 Task: Add a condition where "Channel Is Help Center post" in recently solved tickets.
Action: Mouse moved to (140, 515)
Screenshot: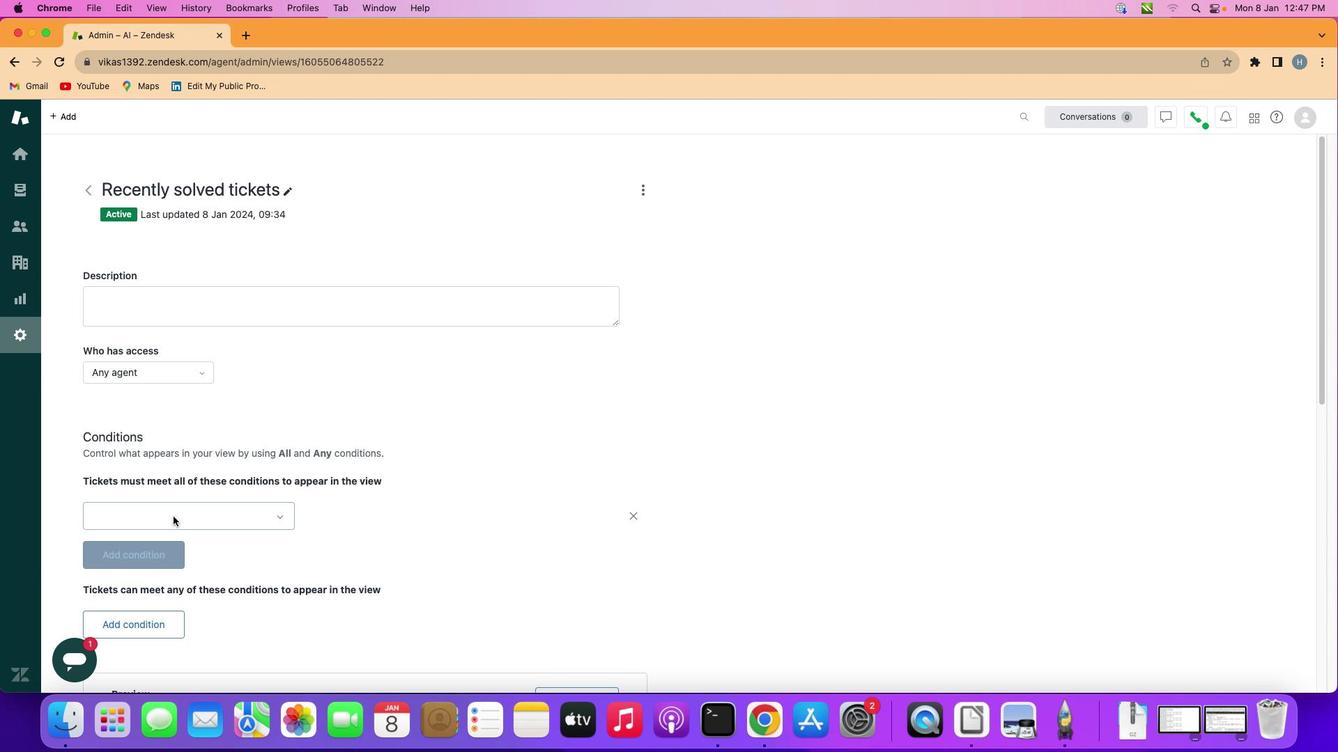 
Action: Mouse pressed left at (140, 515)
Screenshot: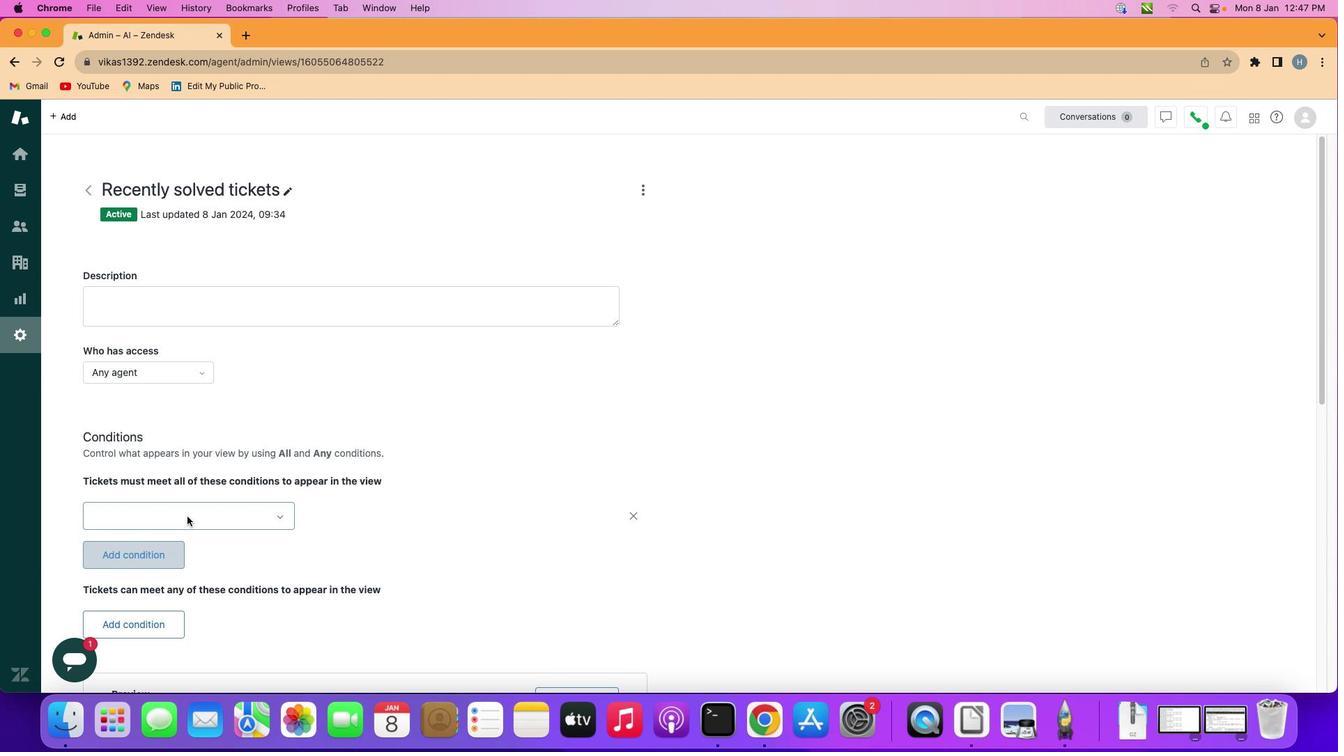 
Action: Mouse moved to (206, 513)
Screenshot: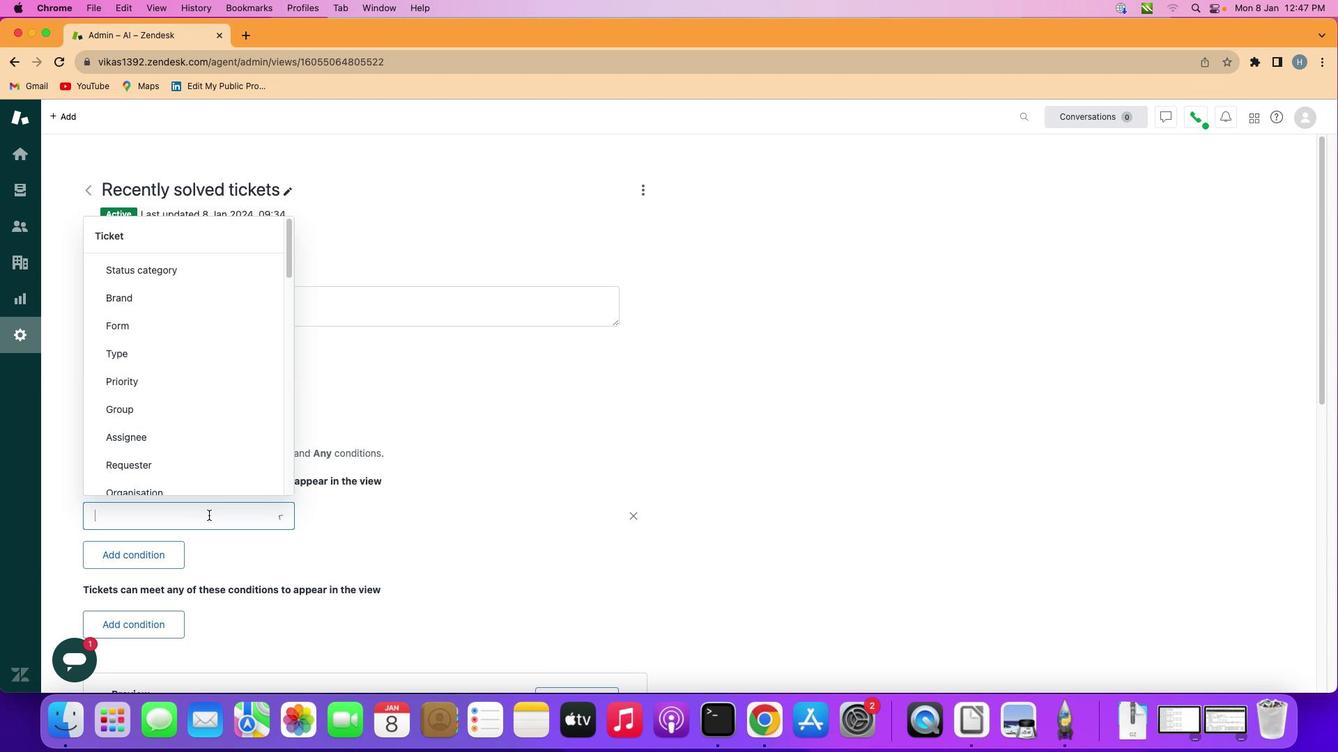 
Action: Mouse pressed left at (206, 513)
Screenshot: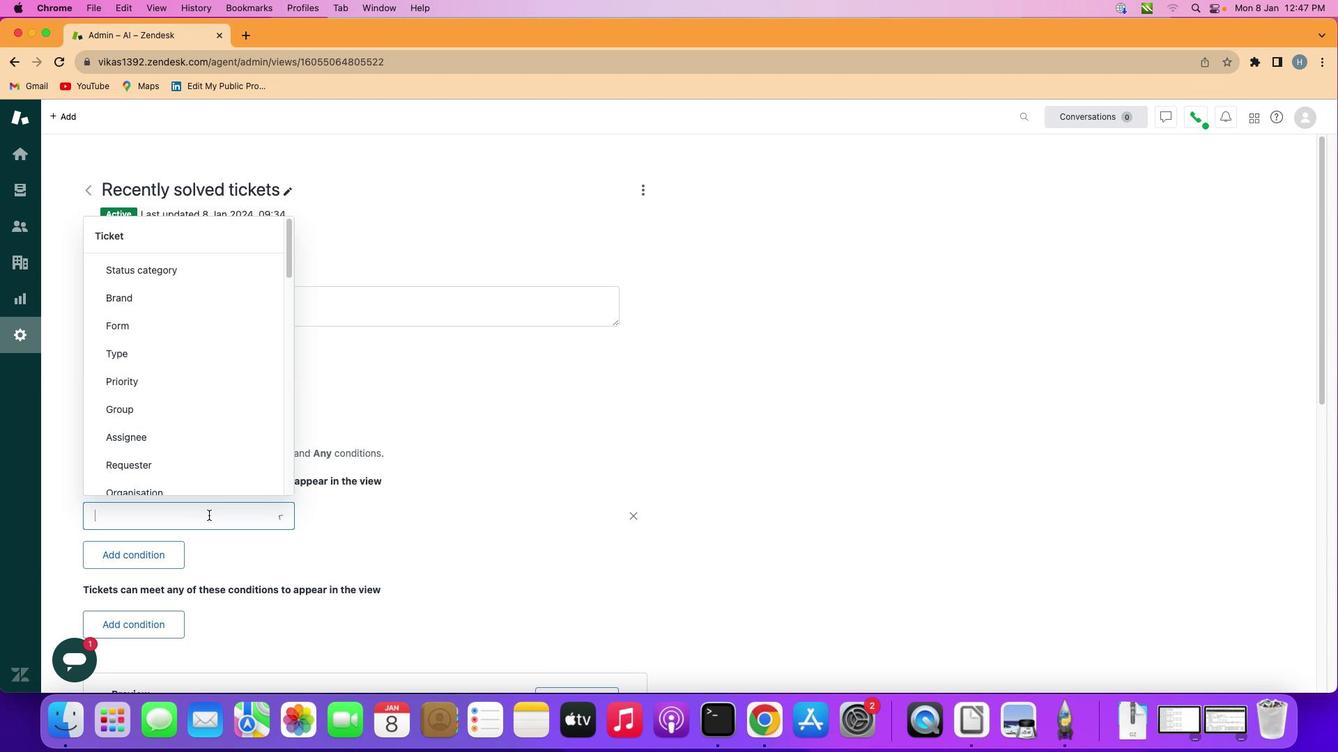 
Action: Mouse moved to (187, 399)
Screenshot: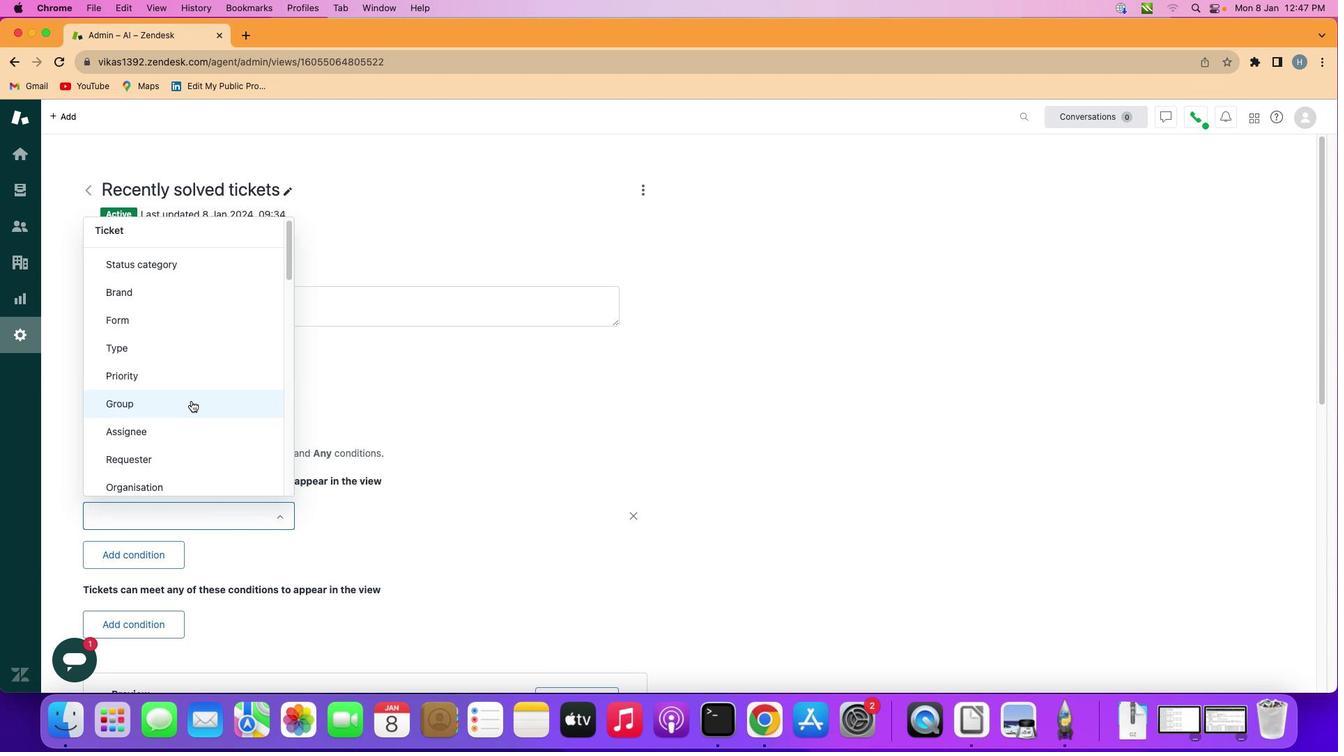 
Action: Mouse scrolled (187, 399) with delta (-1, -2)
Screenshot: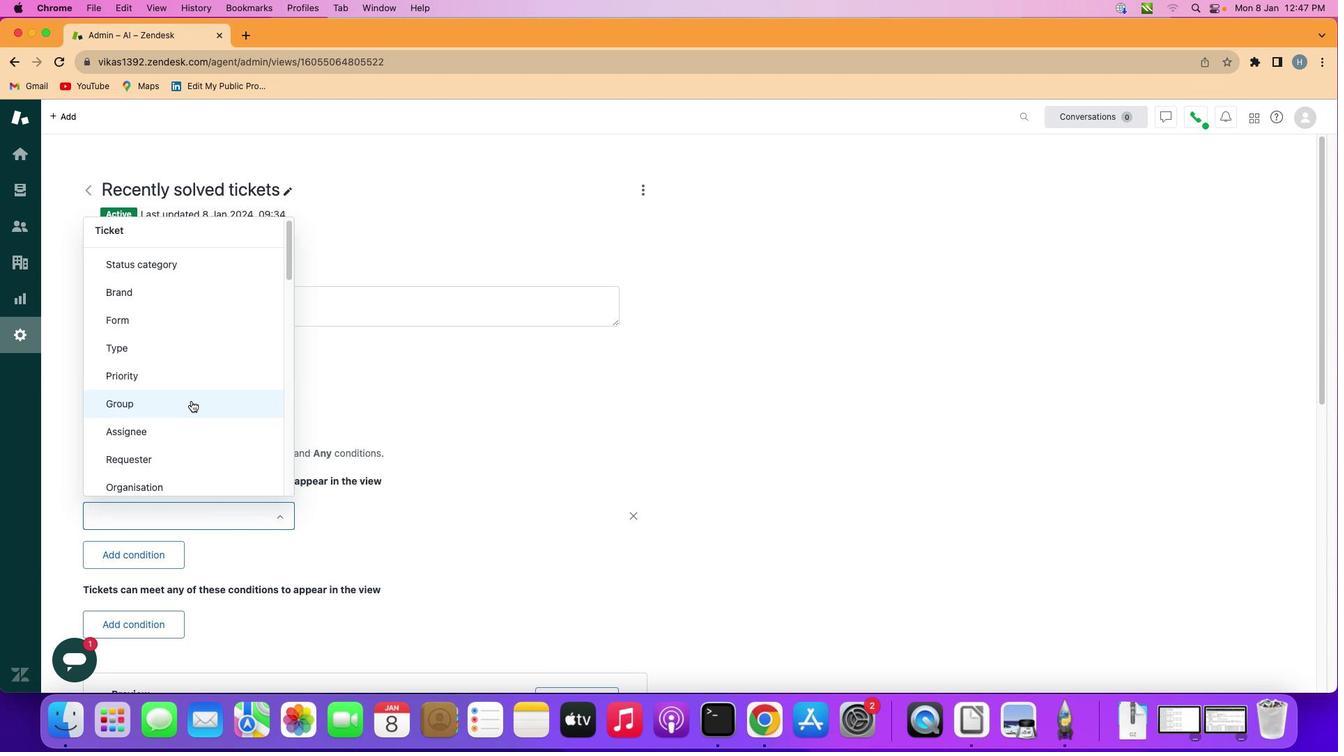 
Action: Mouse moved to (188, 398)
Screenshot: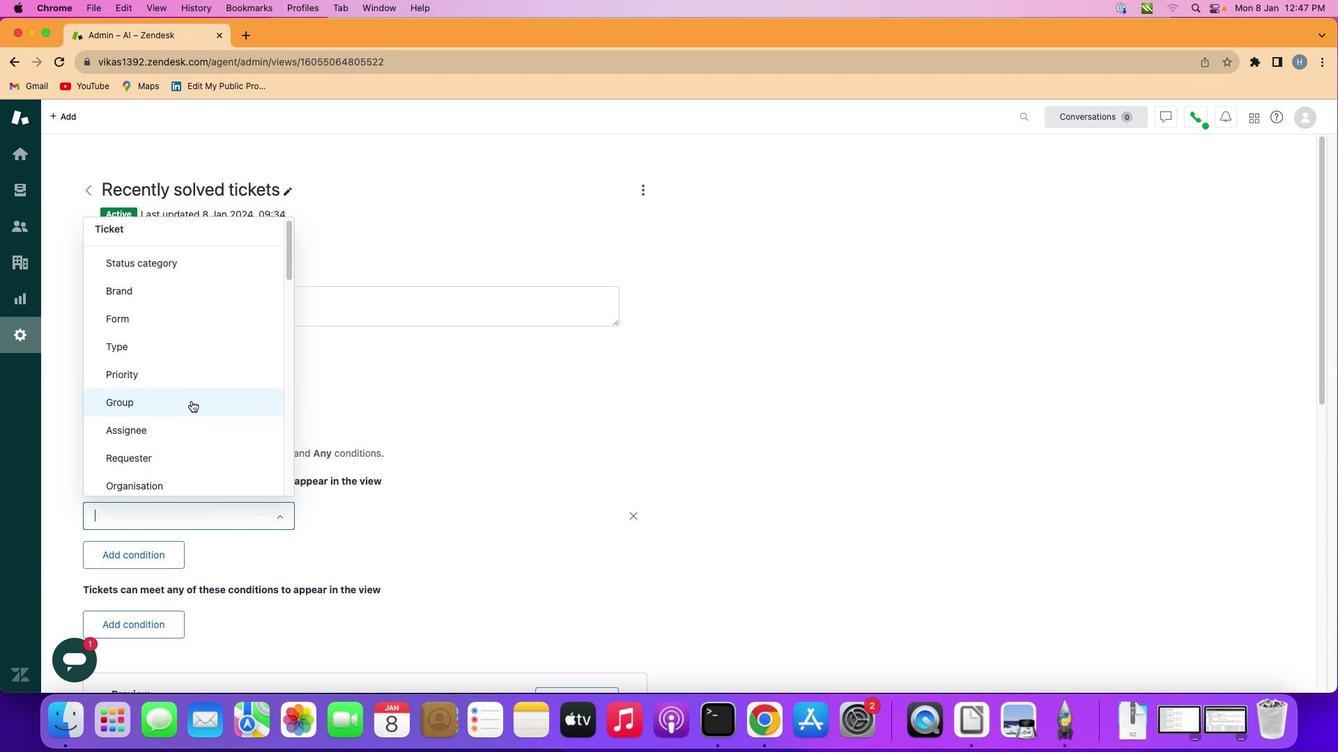 
Action: Mouse scrolled (188, 398) with delta (-1, -2)
Screenshot: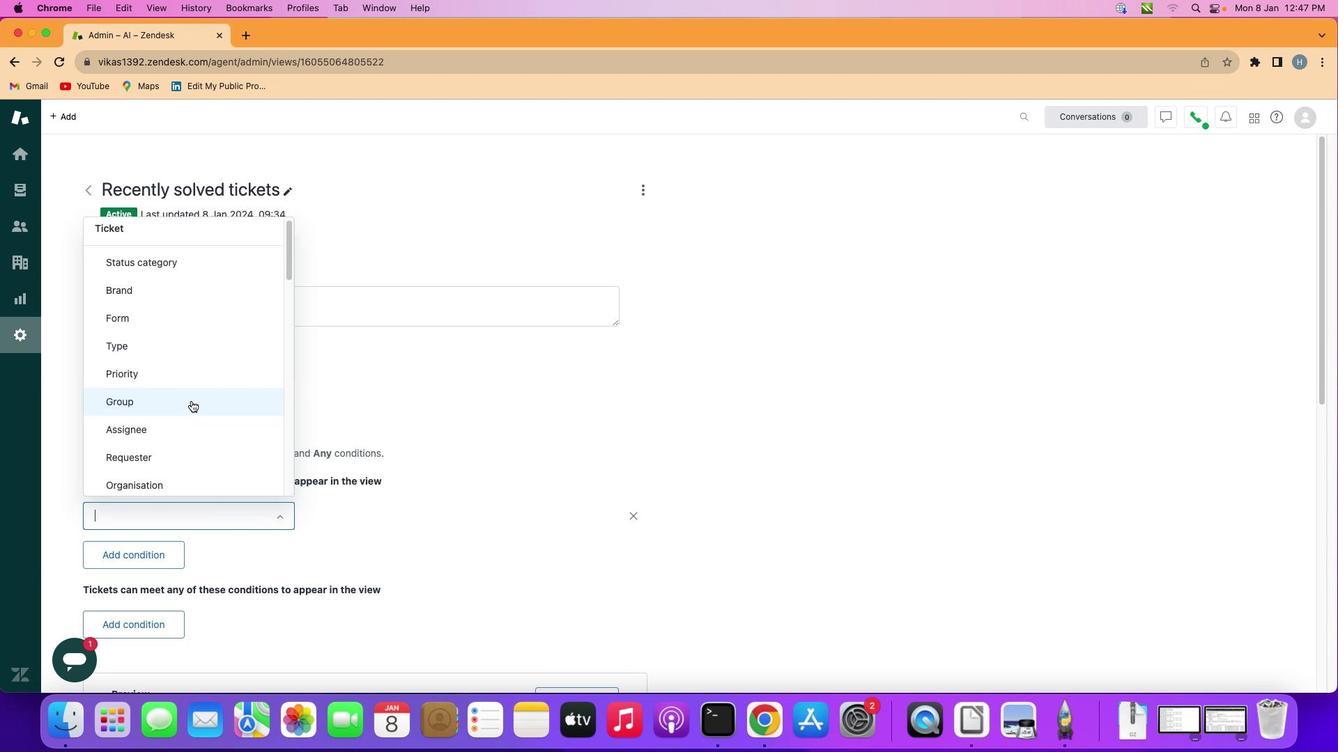 
Action: Mouse scrolled (188, 398) with delta (-1, -2)
Screenshot: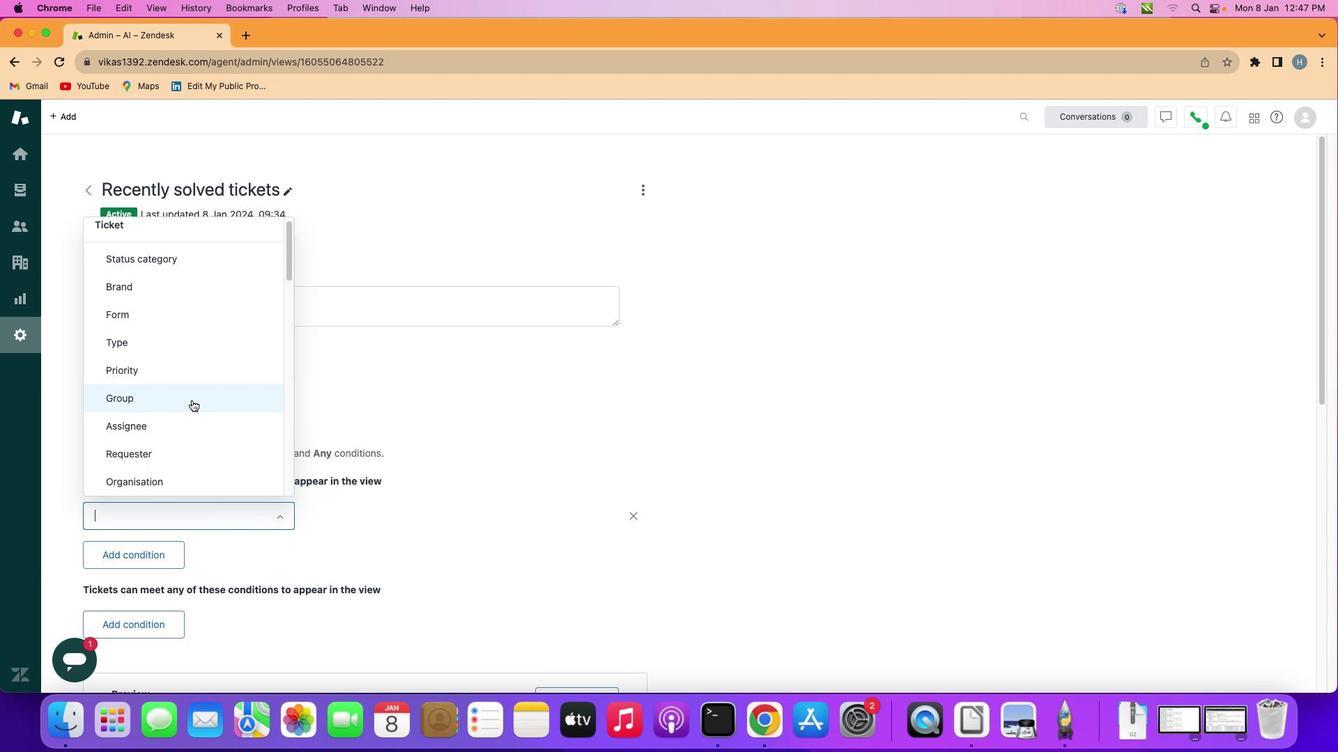 
Action: Mouse scrolled (188, 398) with delta (-1, -2)
Screenshot: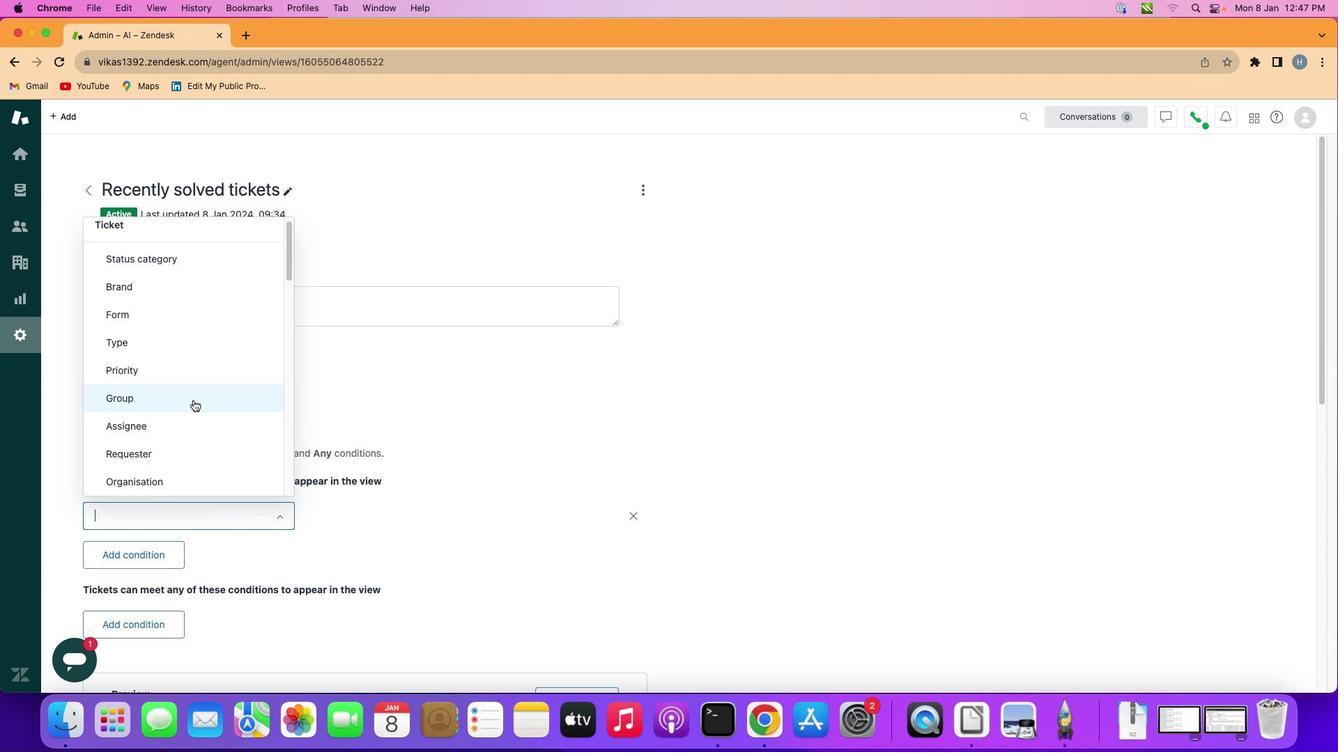 
Action: Mouse moved to (194, 398)
Screenshot: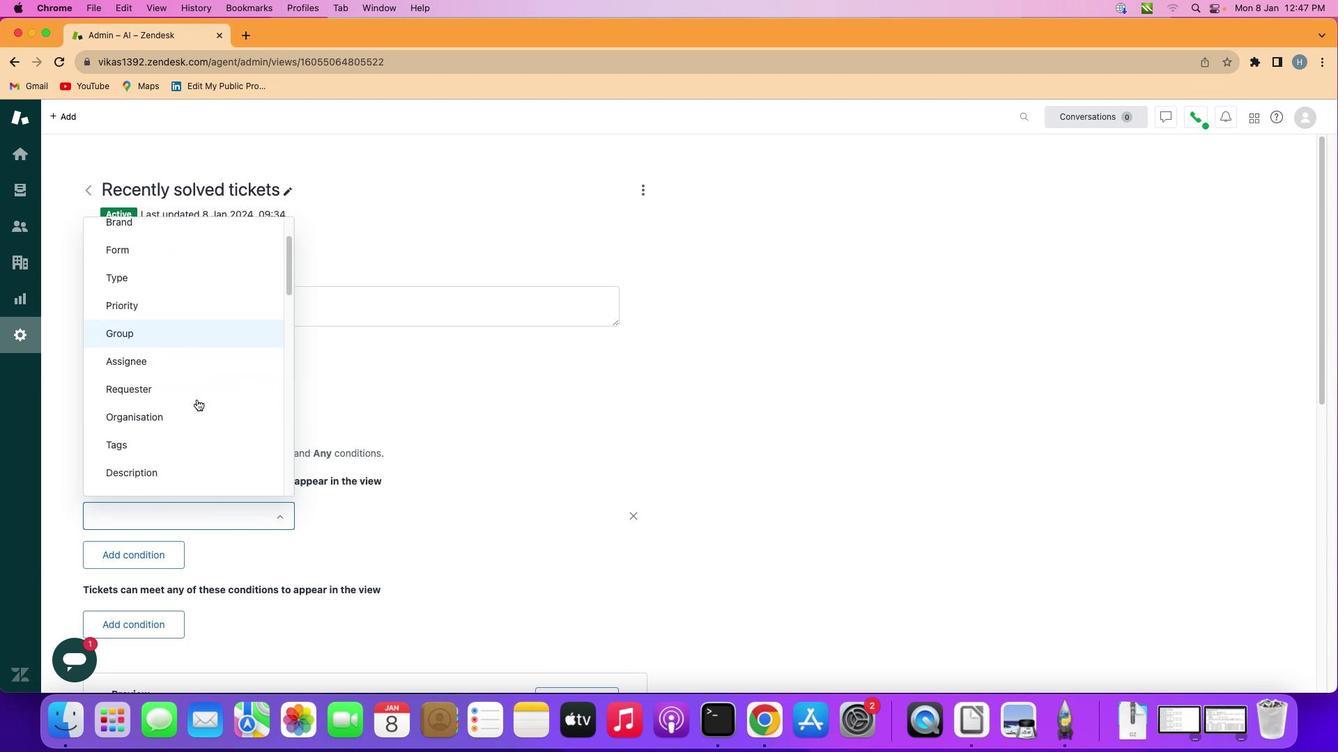 
Action: Mouse scrolled (194, 398) with delta (-1, -2)
Screenshot: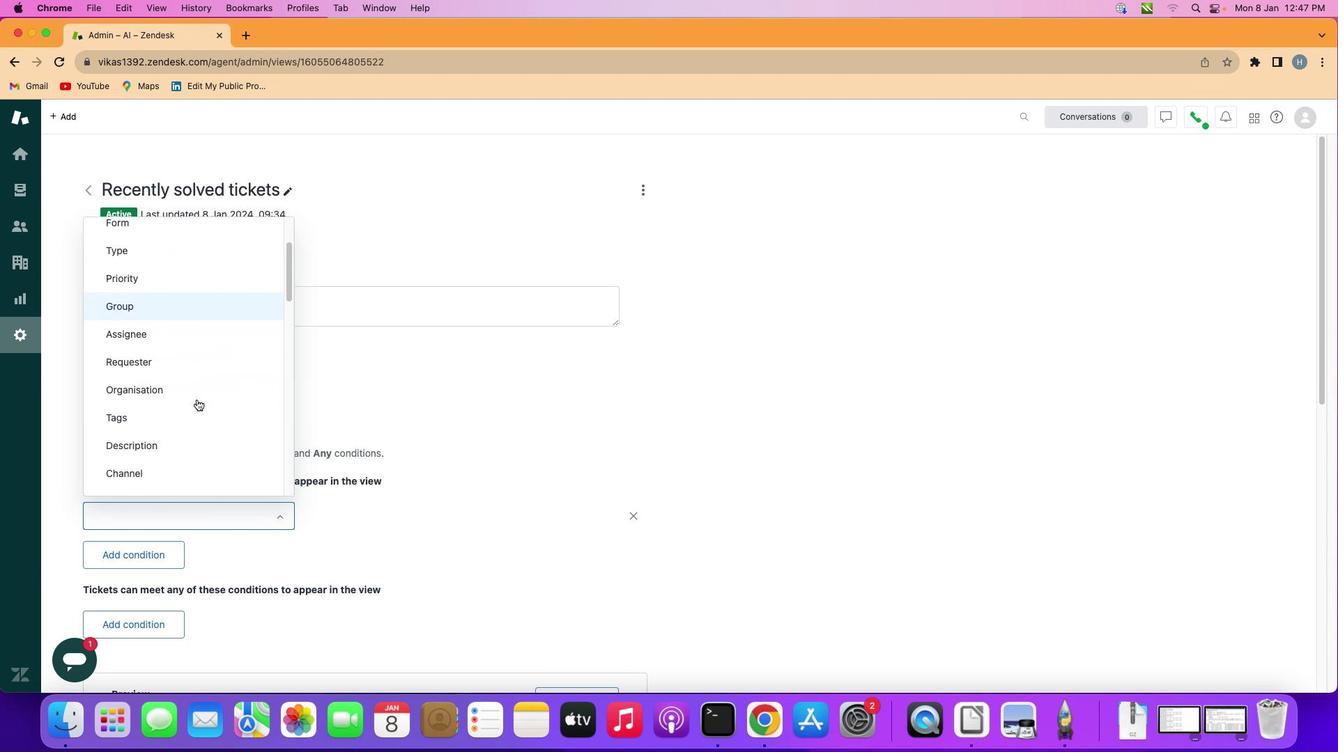 
Action: Mouse moved to (194, 398)
Screenshot: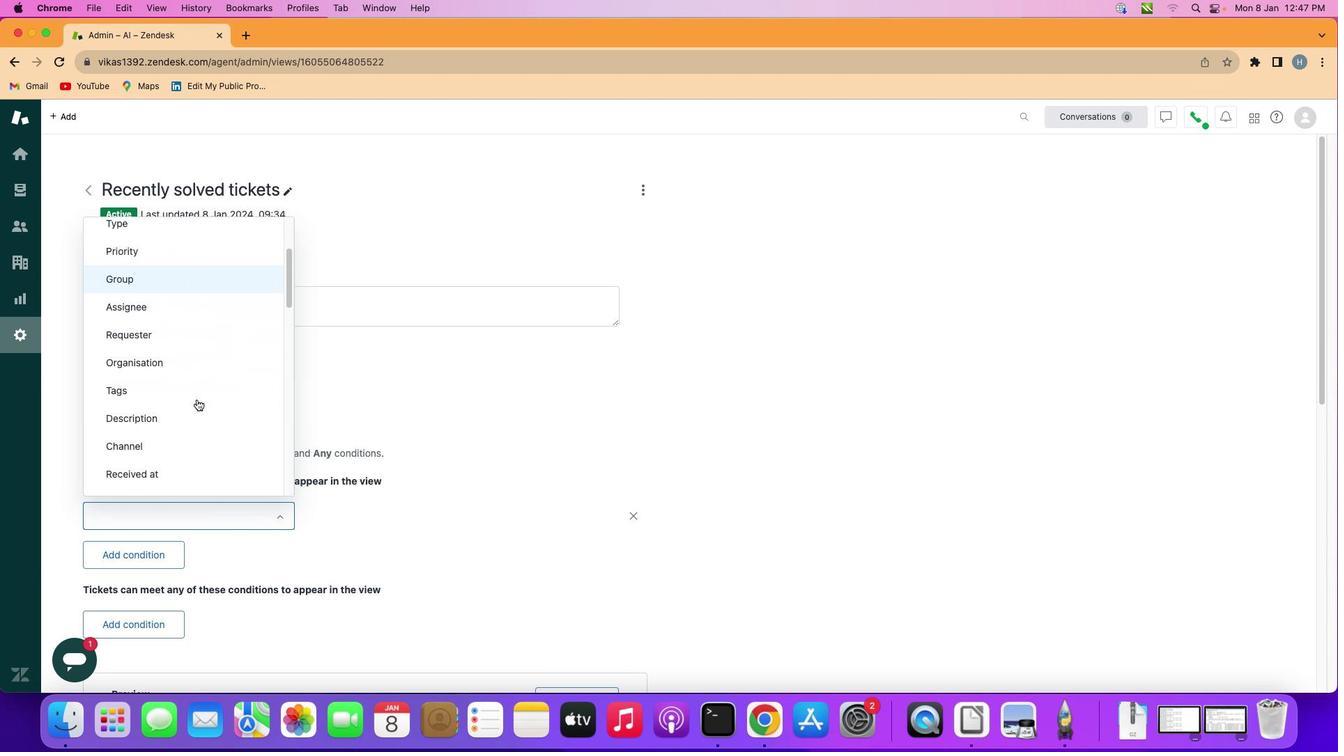 
Action: Mouse scrolled (194, 398) with delta (-1, -2)
Screenshot: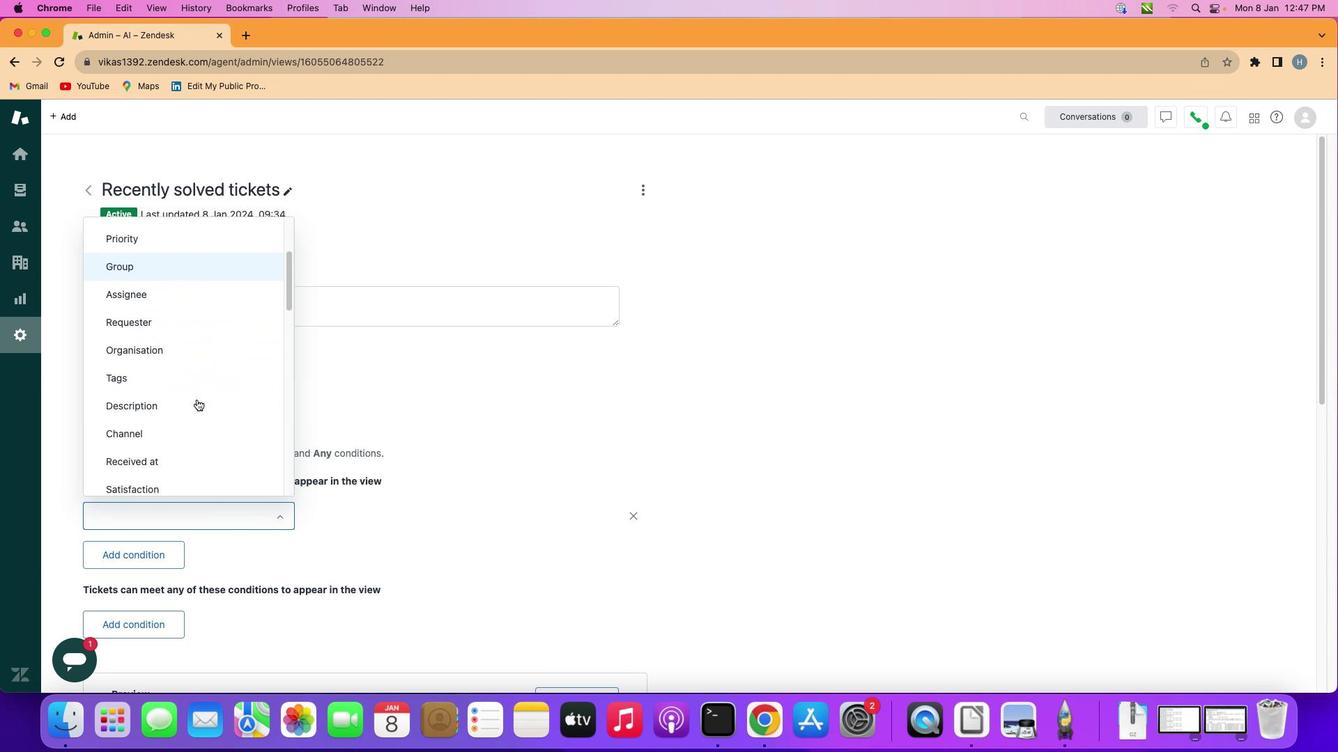 
Action: Mouse scrolled (194, 398) with delta (-1, -2)
Screenshot: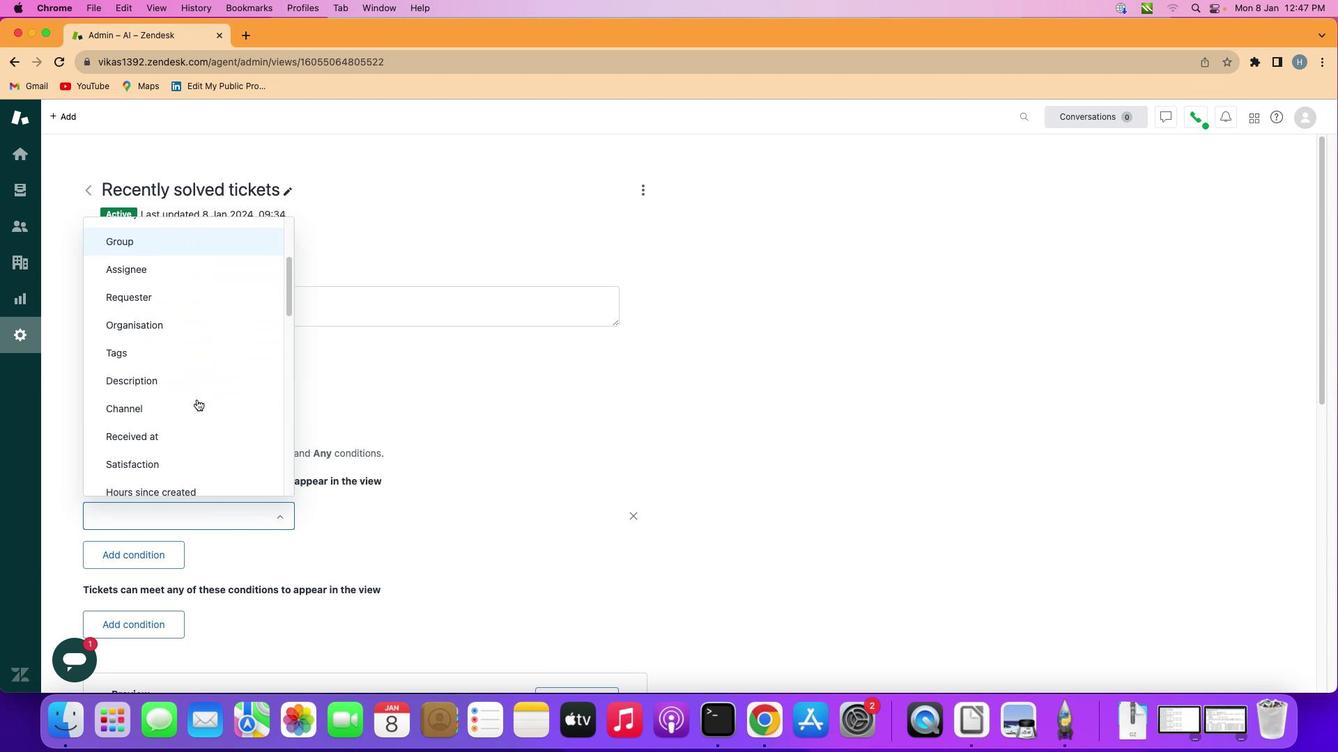 
Action: Mouse scrolled (194, 398) with delta (-1, -2)
Screenshot: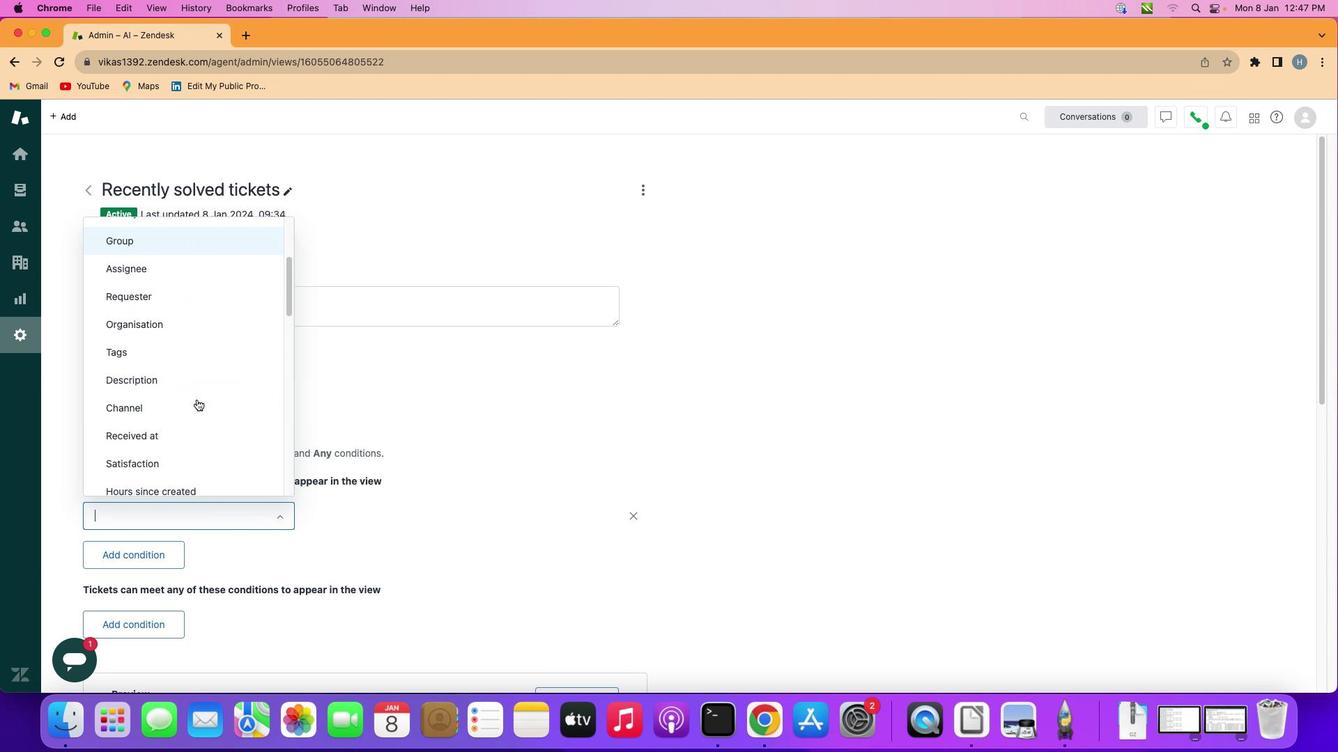 
Action: Mouse scrolled (194, 398) with delta (-1, -2)
Screenshot: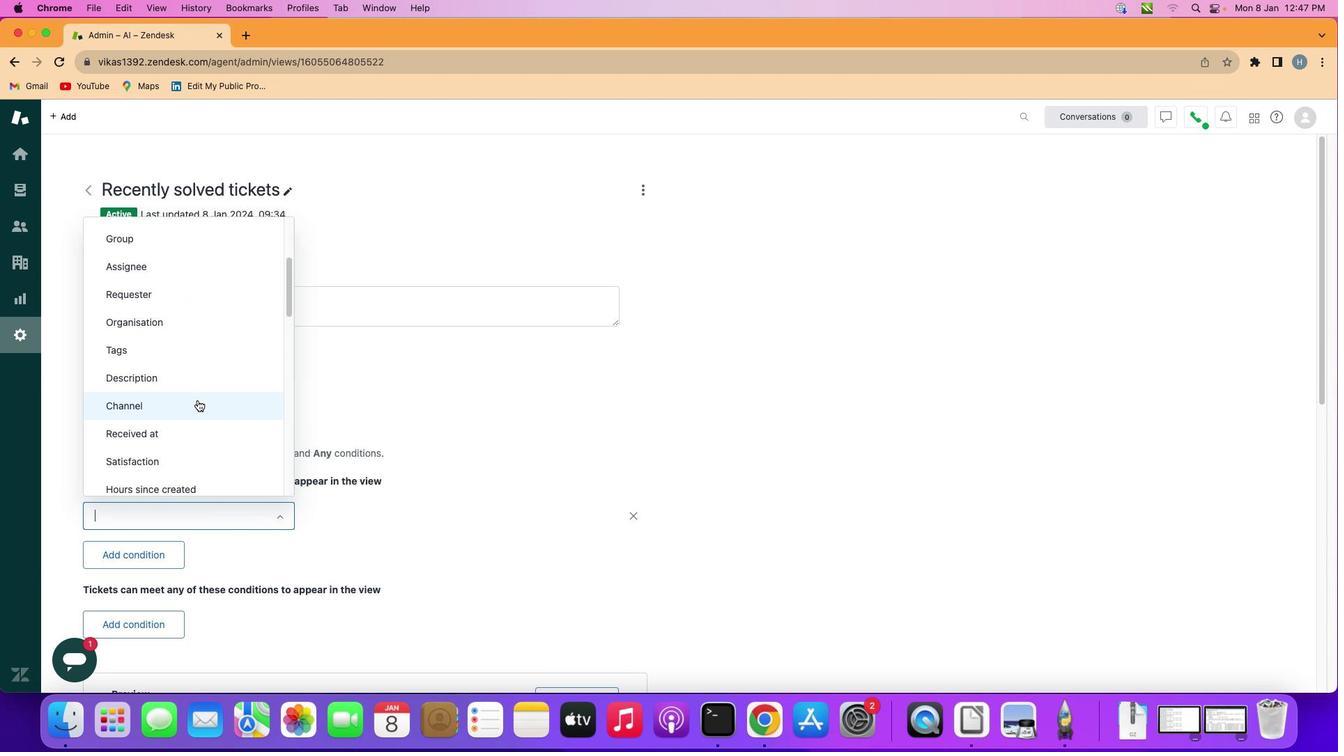 
Action: Mouse moved to (195, 401)
Screenshot: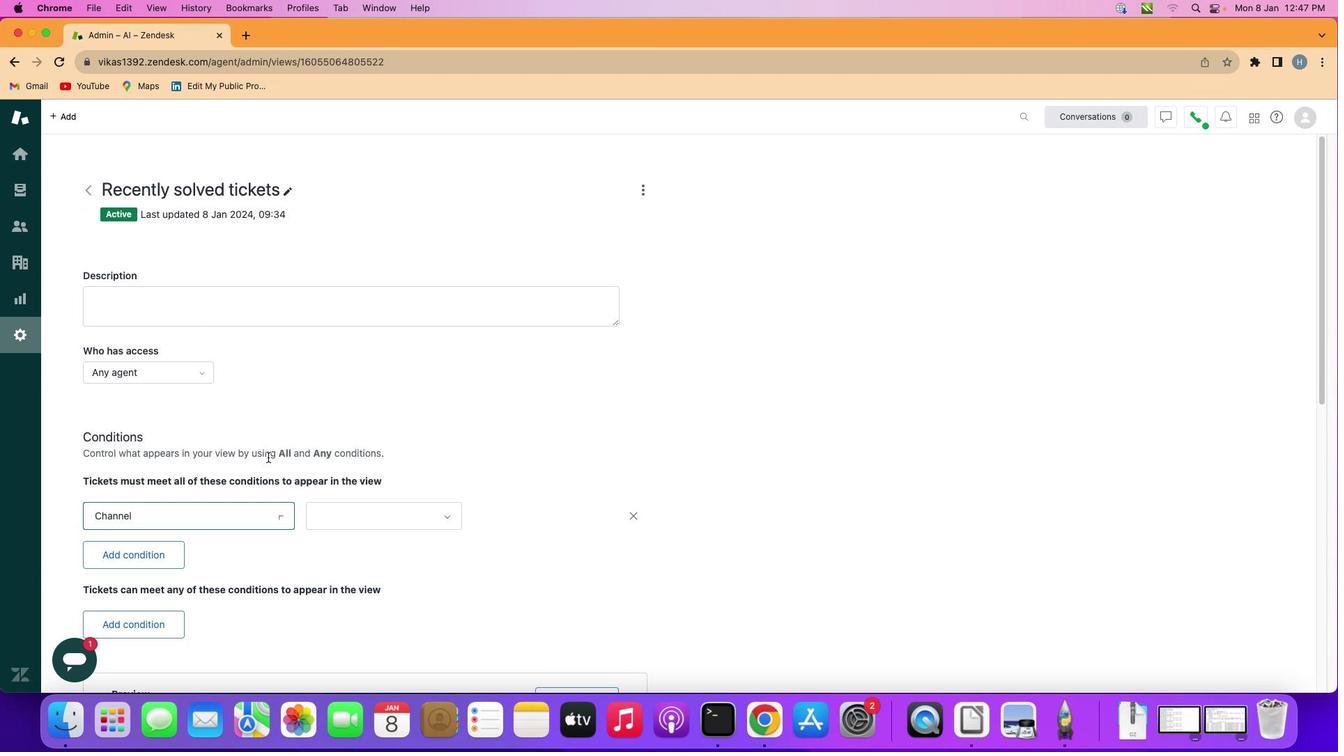 
Action: Mouse pressed left at (195, 401)
Screenshot: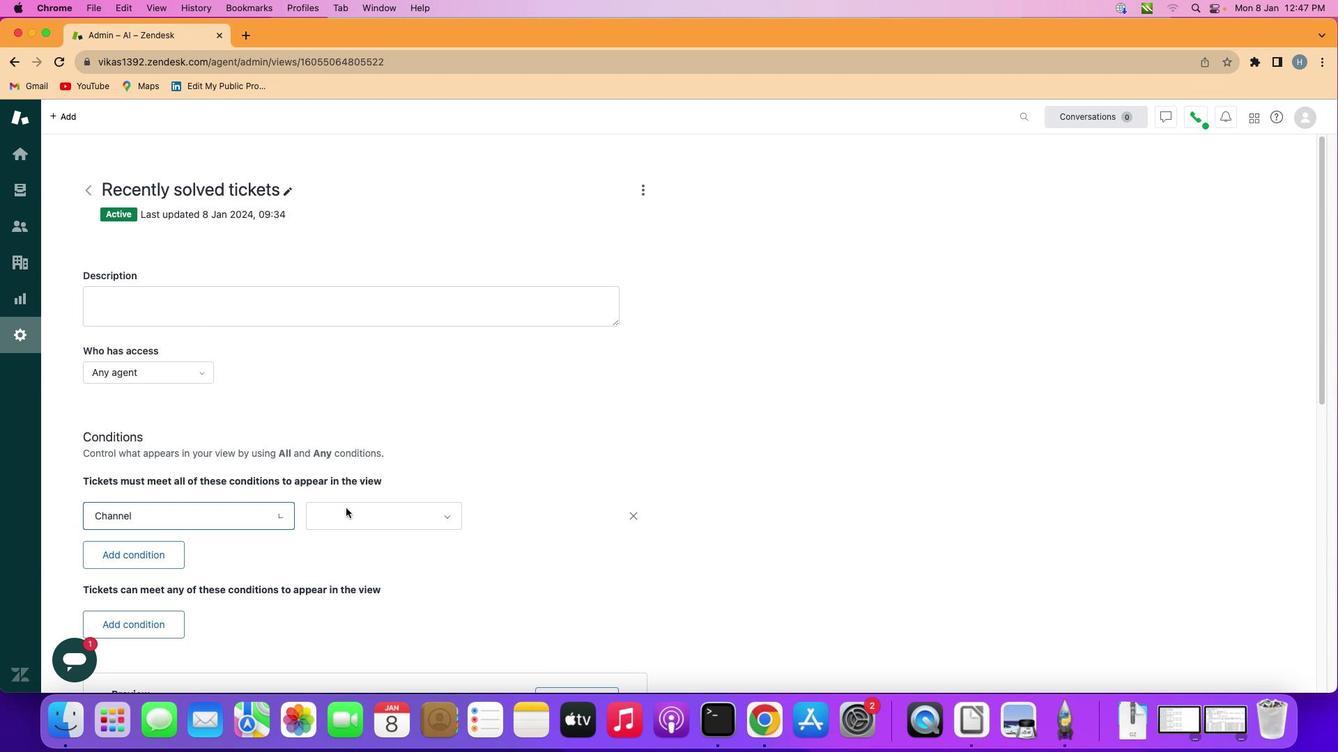 
Action: Mouse moved to (373, 511)
Screenshot: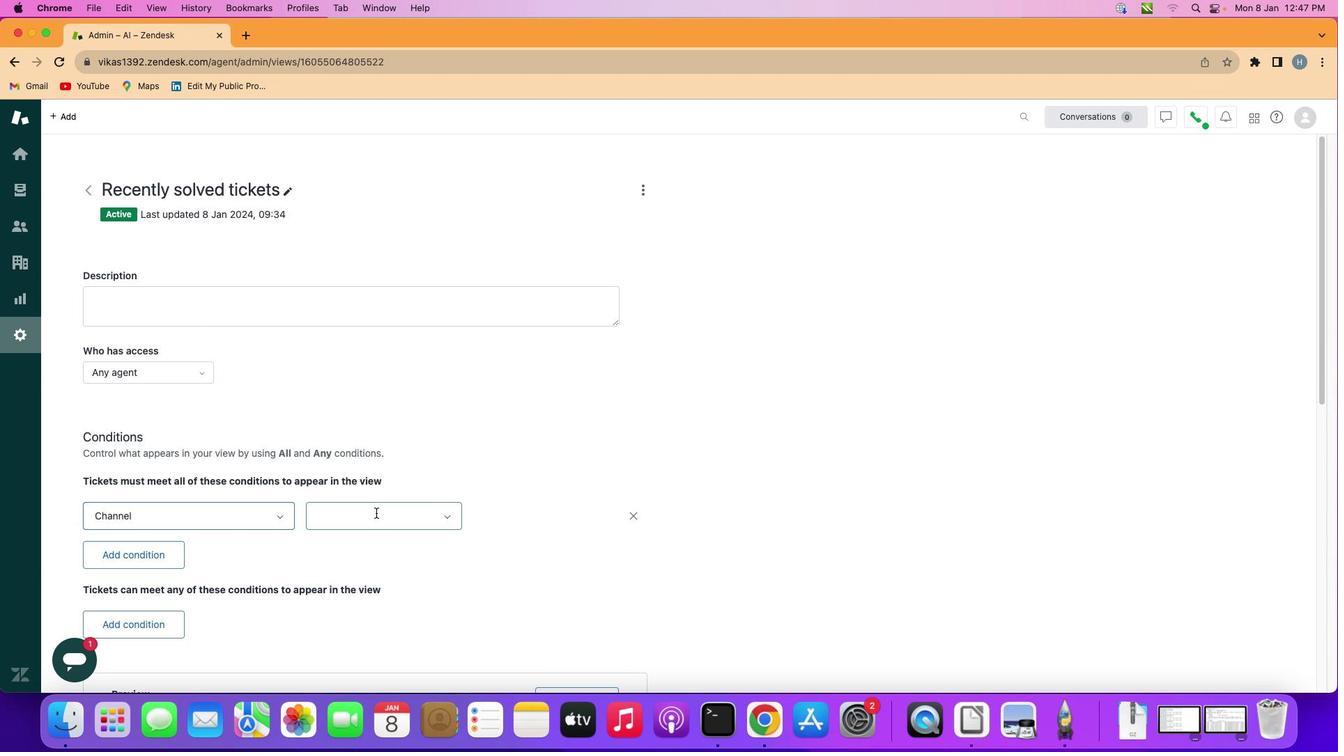 
Action: Mouse pressed left at (373, 511)
Screenshot: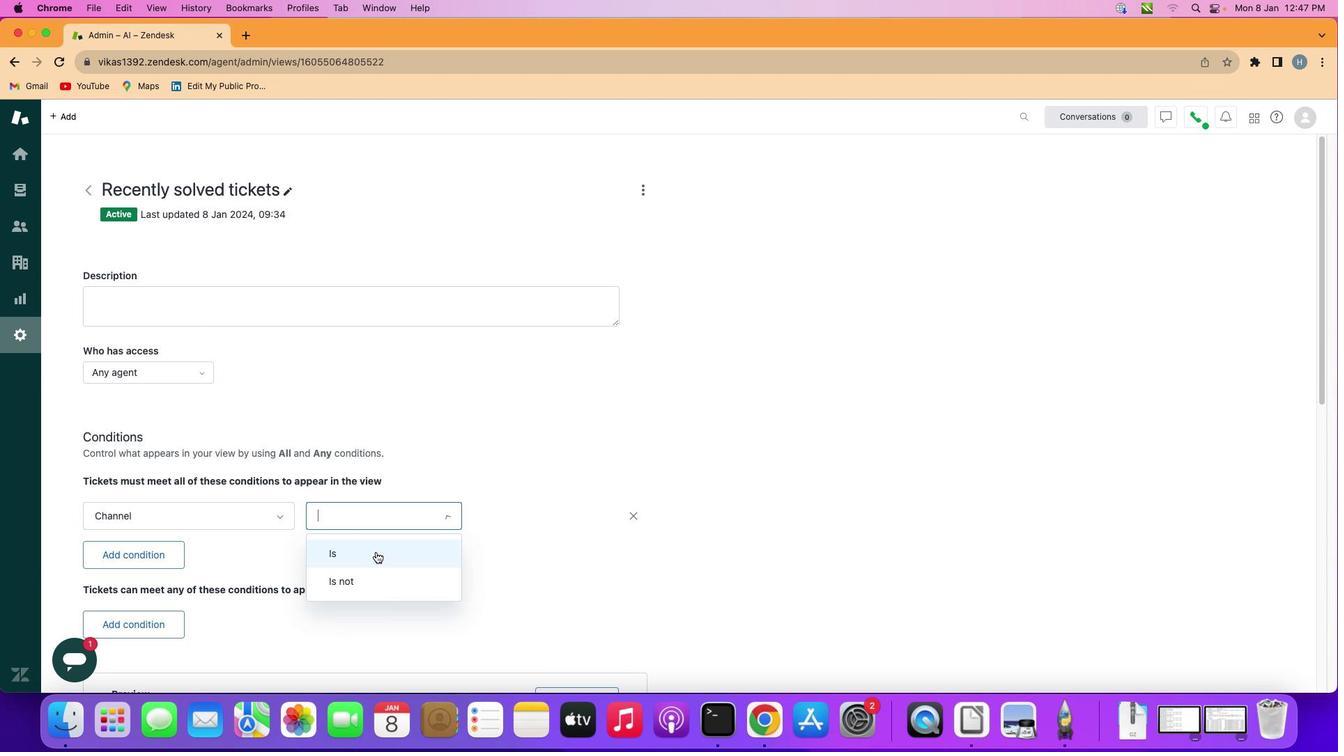 
Action: Mouse moved to (374, 550)
Screenshot: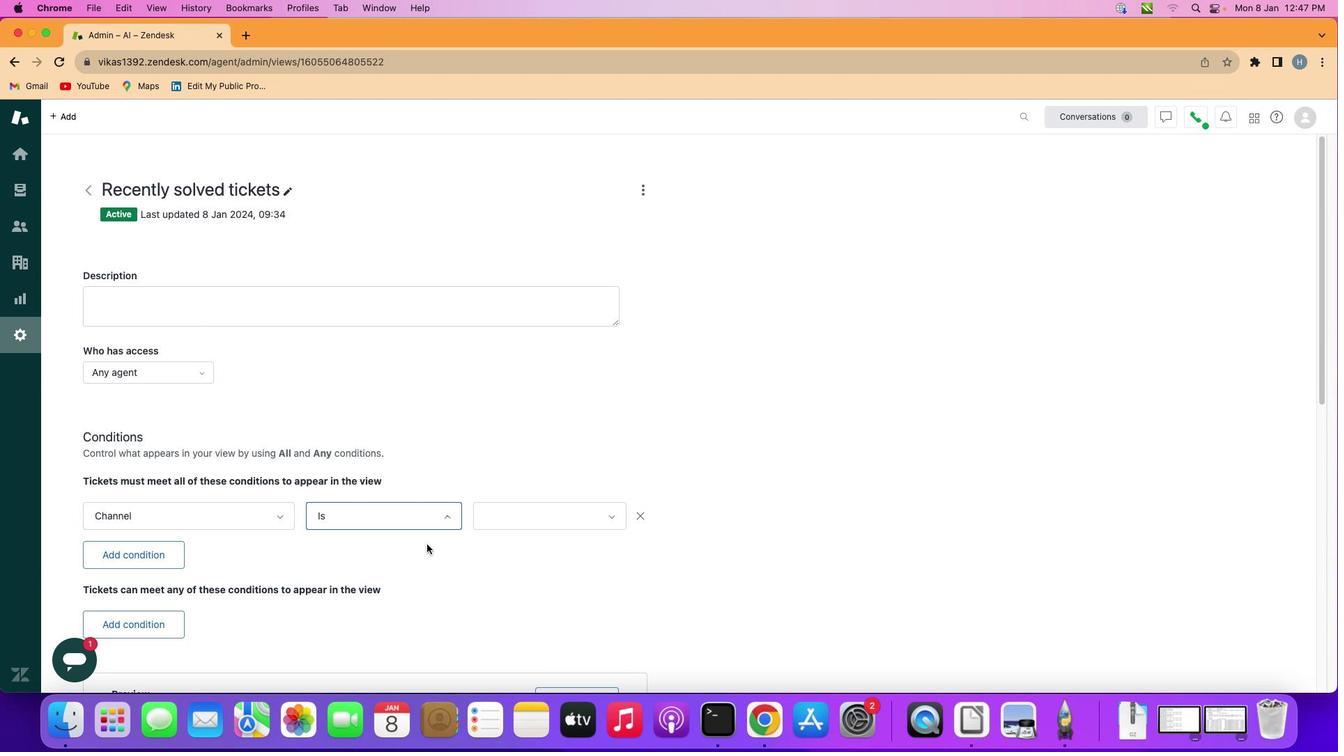 
Action: Mouse pressed left at (374, 550)
Screenshot: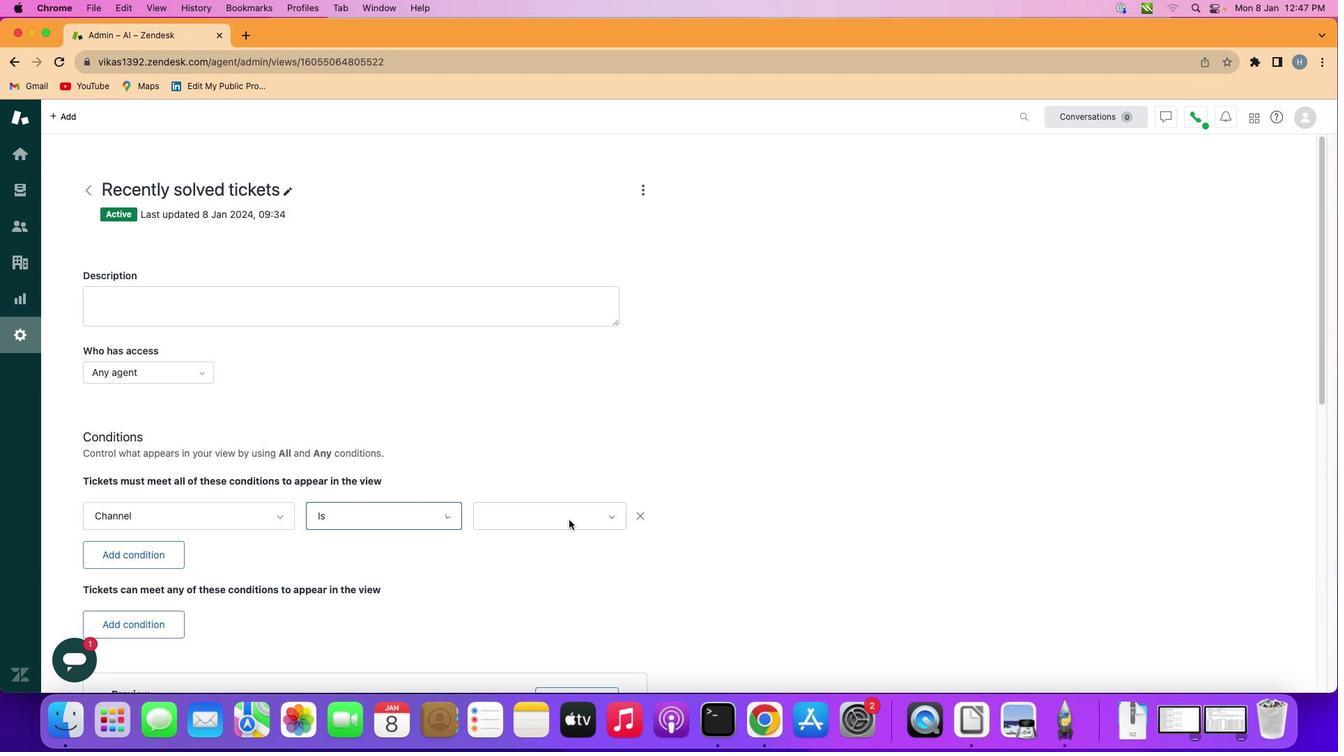 
Action: Mouse moved to (569, 517)
Screenshot: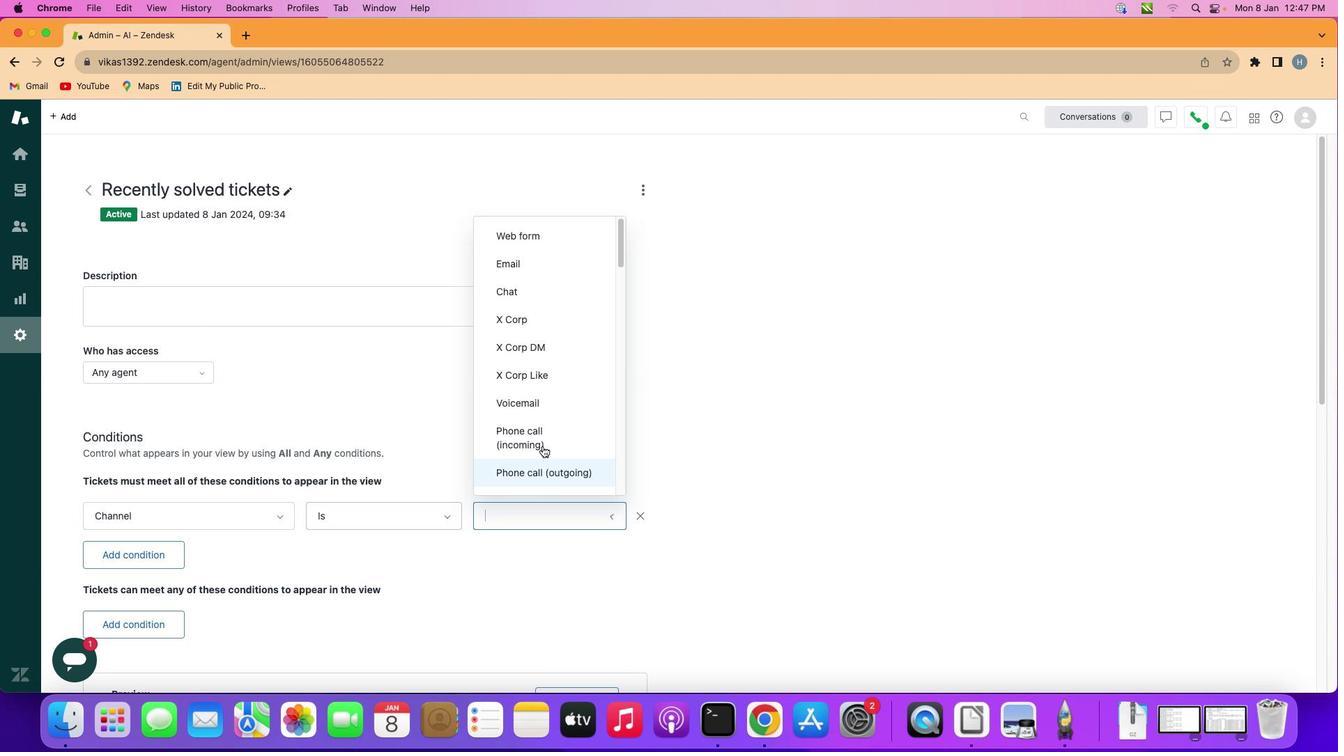 
Action: Mouse pressed left at (569, 517)
Screenshot: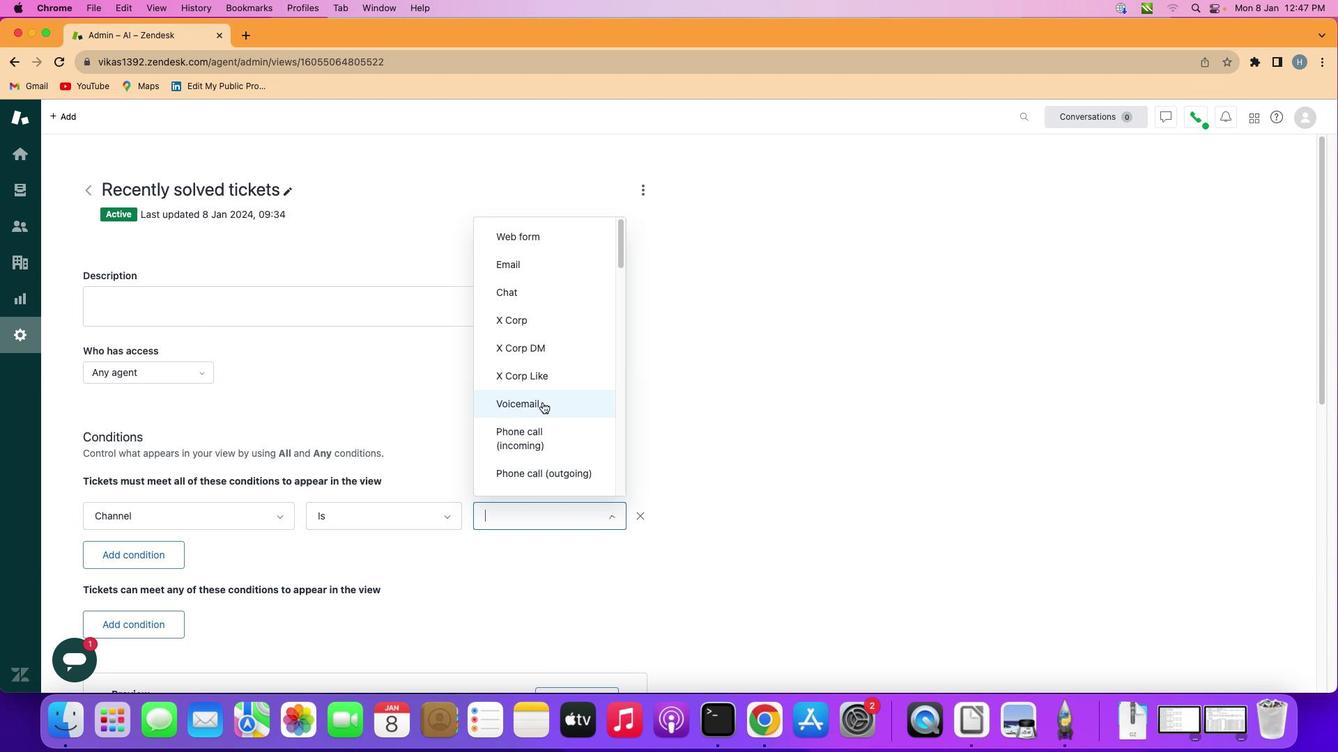 
Action: Mouse moved to (541, 394)
Screenshot: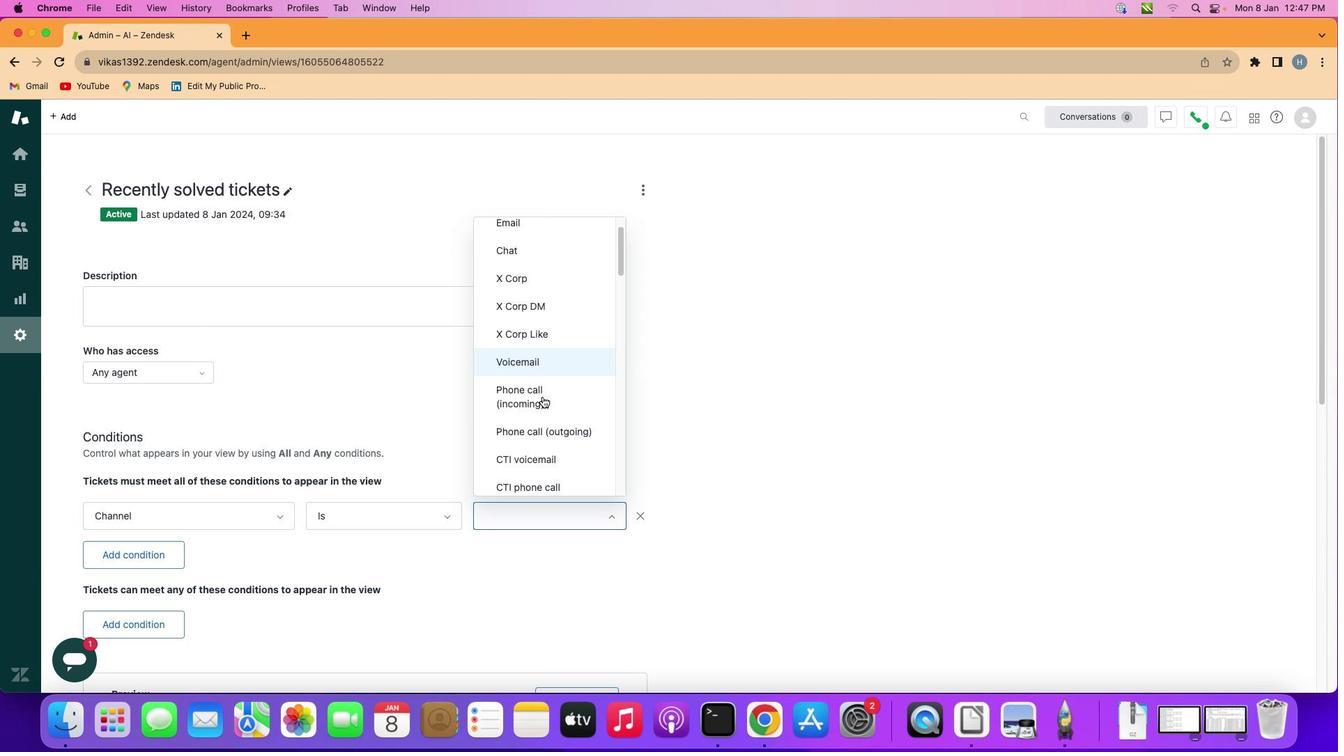 
Action: Mouse scrolled (541, 394) with delta (-1, -2)
Screenshot: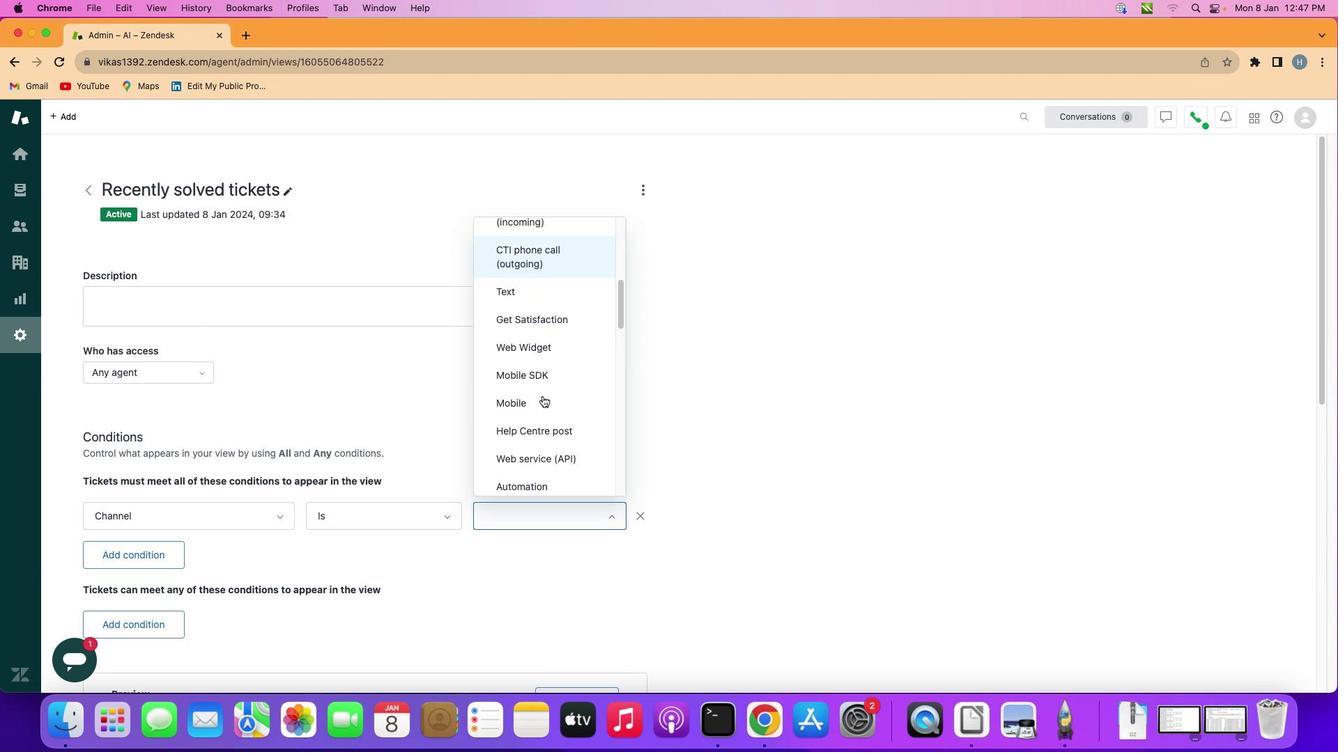 
Action: Mouse scrolled (541, 394) with delta (-1, -2)
Screenshot: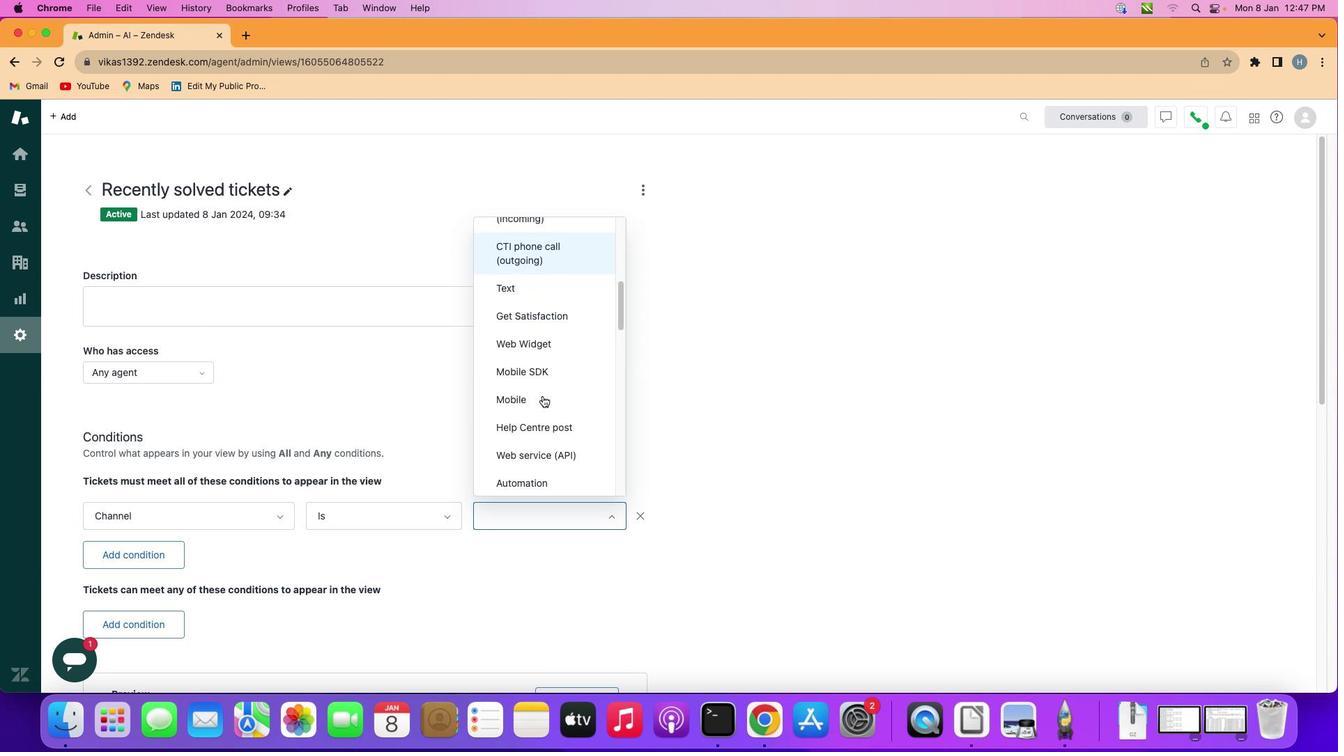 
Action: Mouse scrolled (541, 394) with delta (-1, -2)
Screenshot: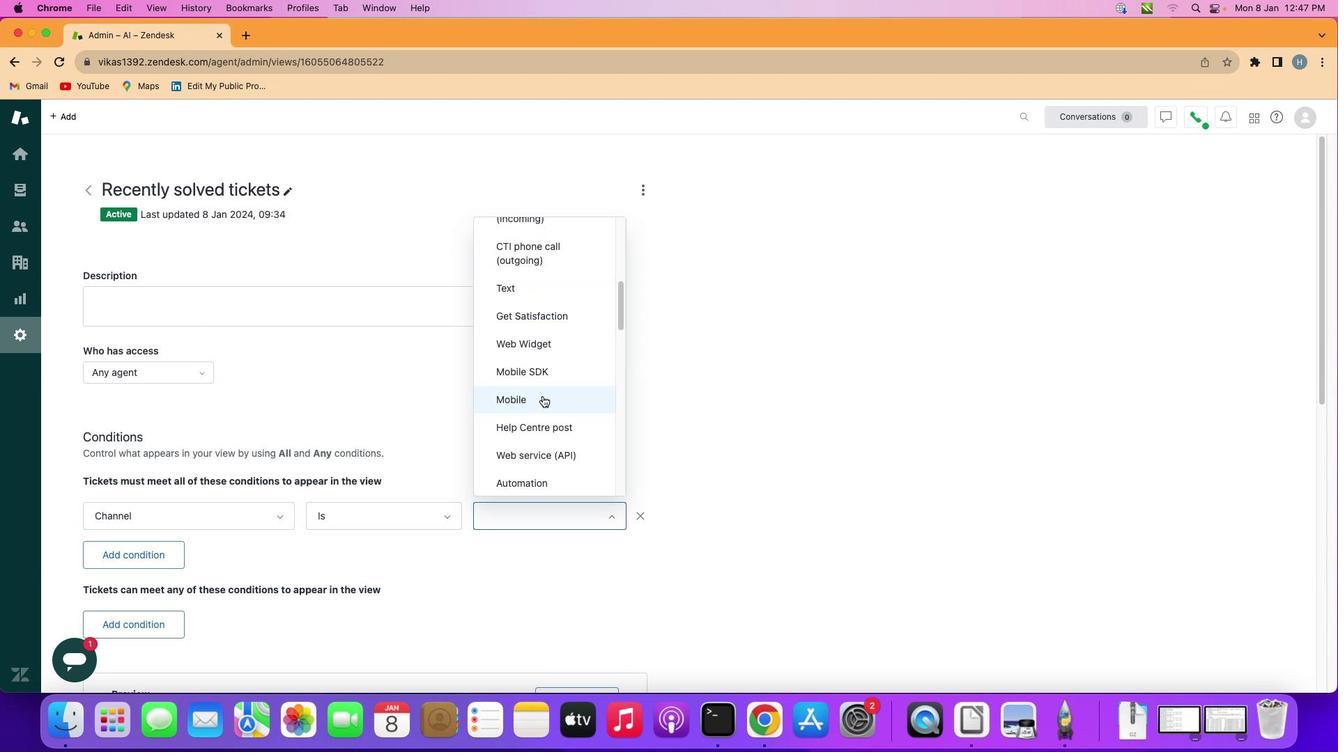 
Action: Mouse scrolled (541, 394) with delta (-1, -3)
Screenshot: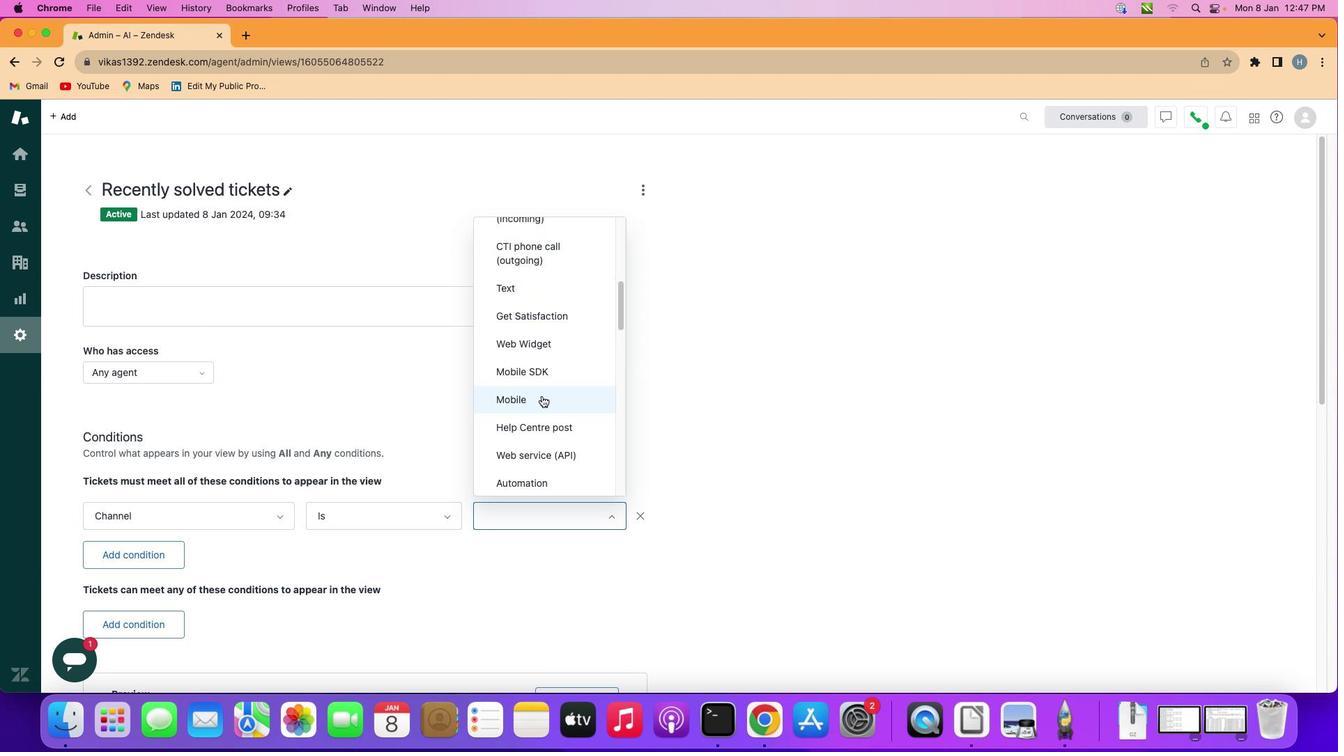 
Action: Mouse scrolled (541, 394) with delta (-1, -4)
Screenshot: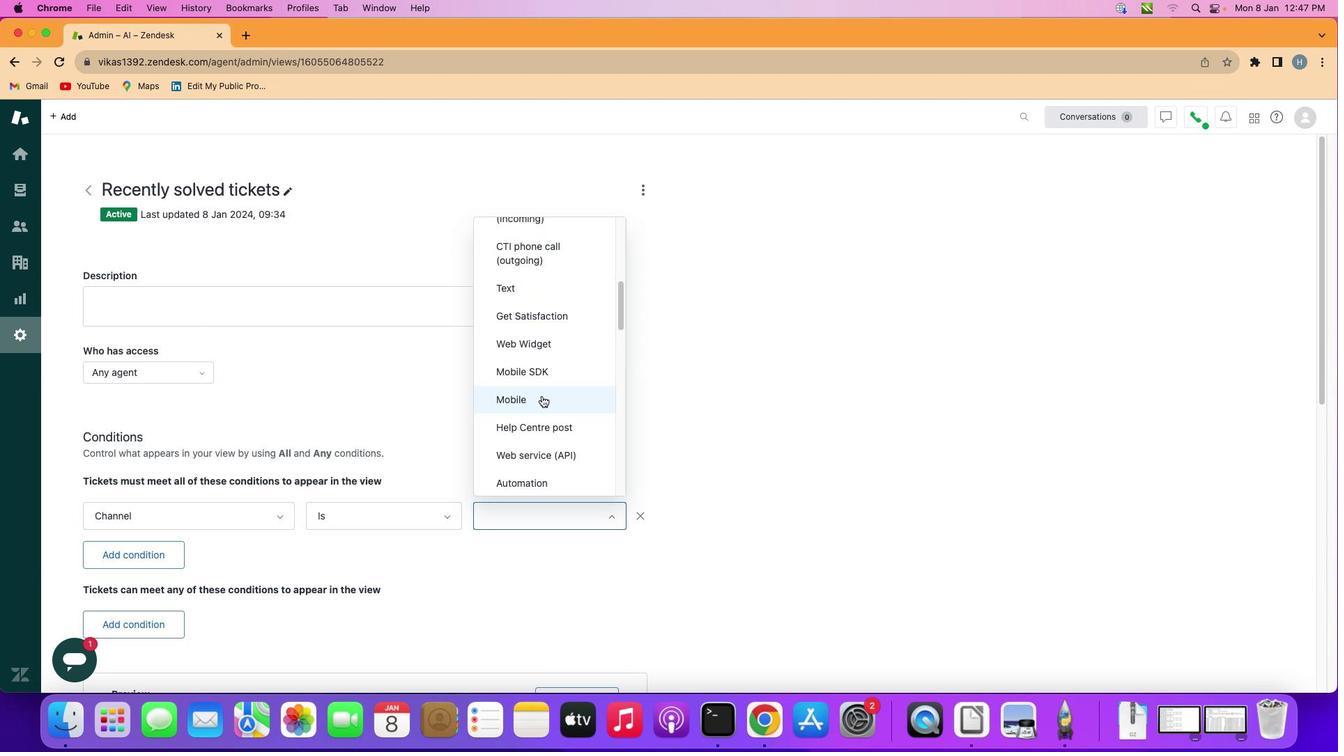 
Action: Mouse moved to (541, 435)
Screenshot: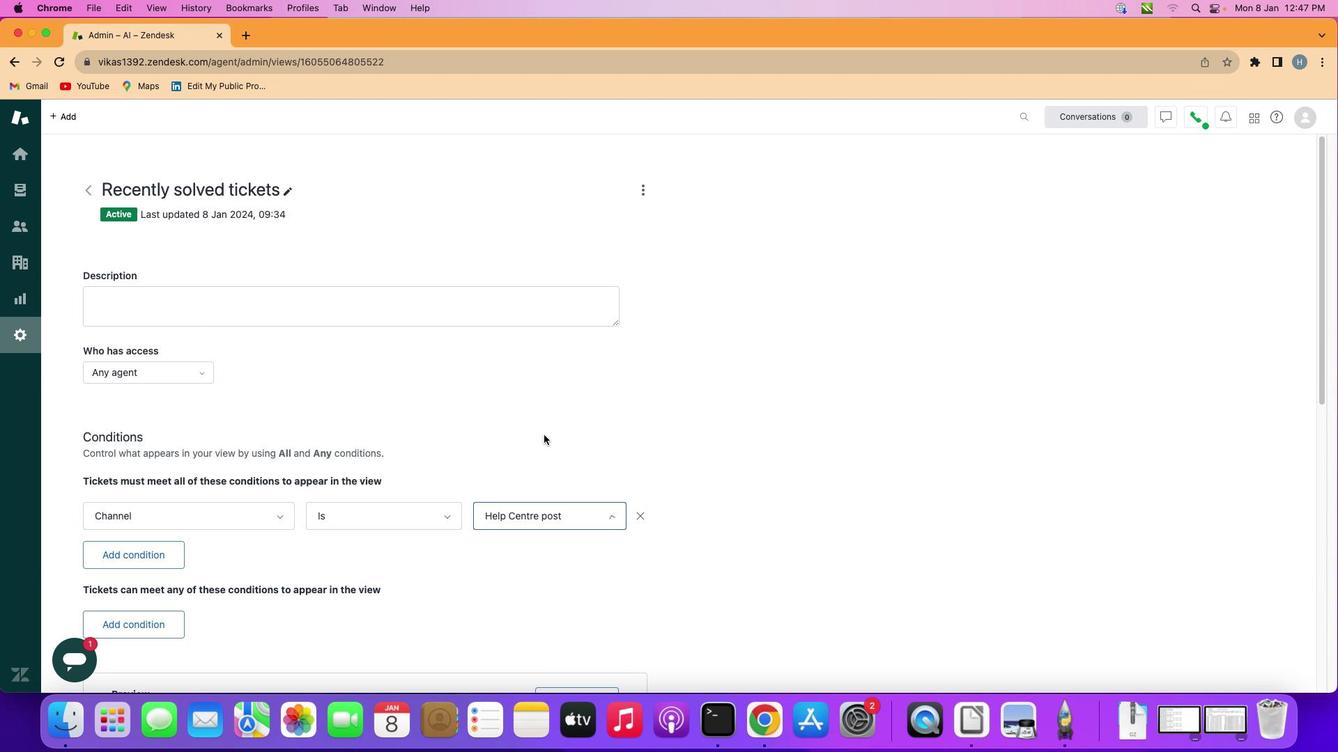 
Action: Mouse pressed left at (541, 435)
Screenshot: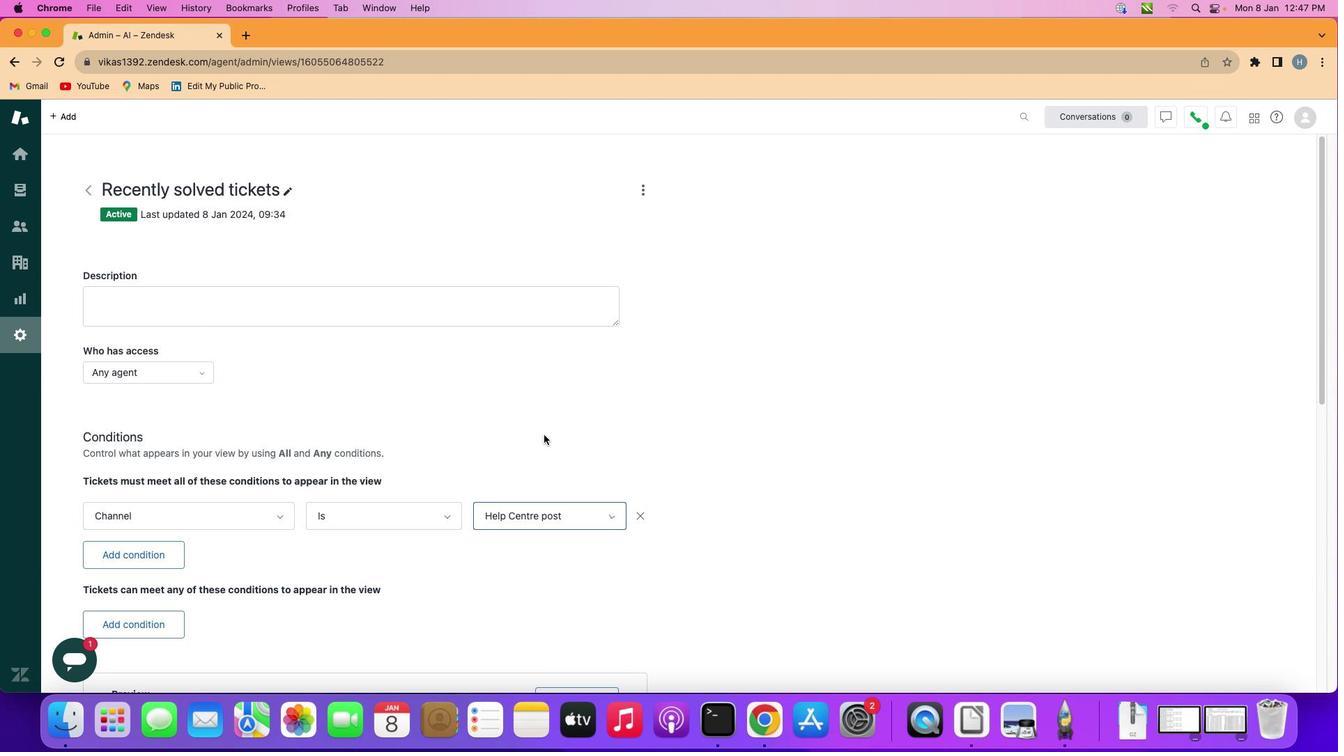 
Action: Mouse moved to (549, 401)
Screenshot: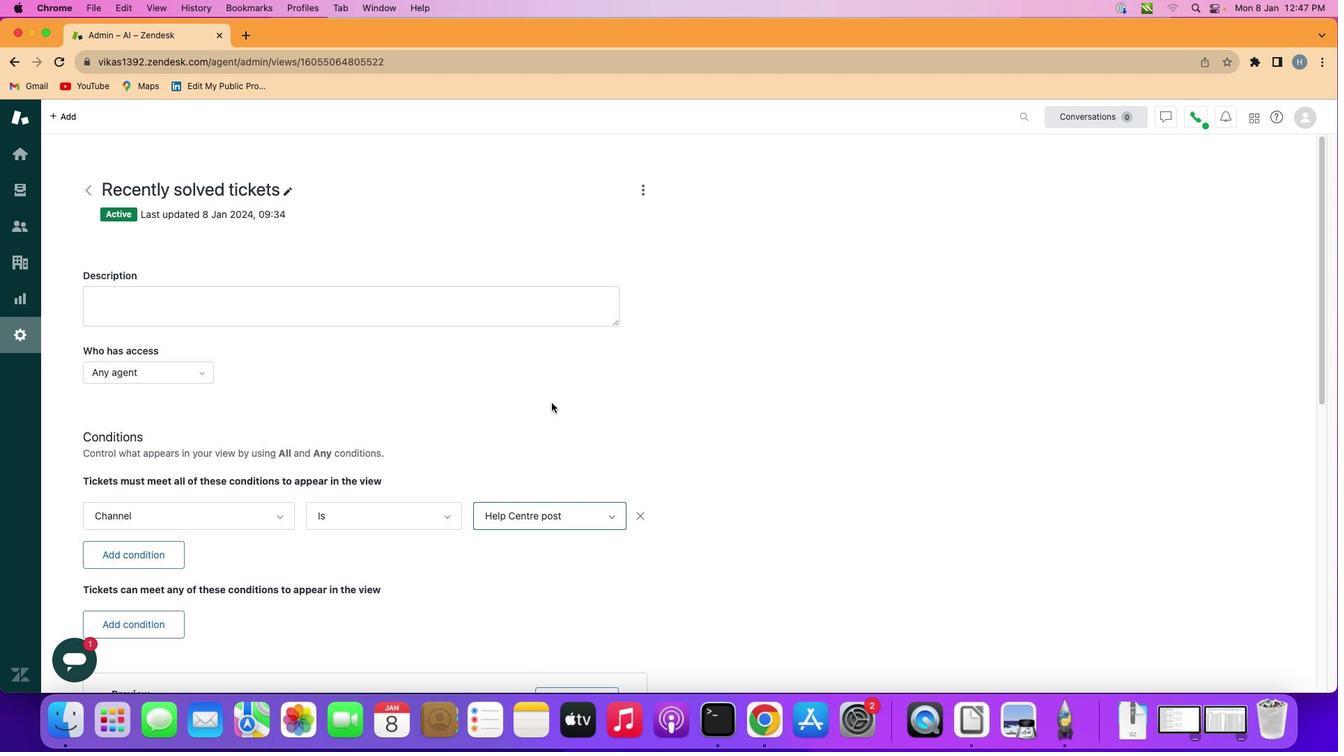 
